 Task: Add Teton Waters Ranch Bun Length Uncured Beef Hot Dogs to the cart.
Action: Mouse moved to (23, 114)
Screenshot: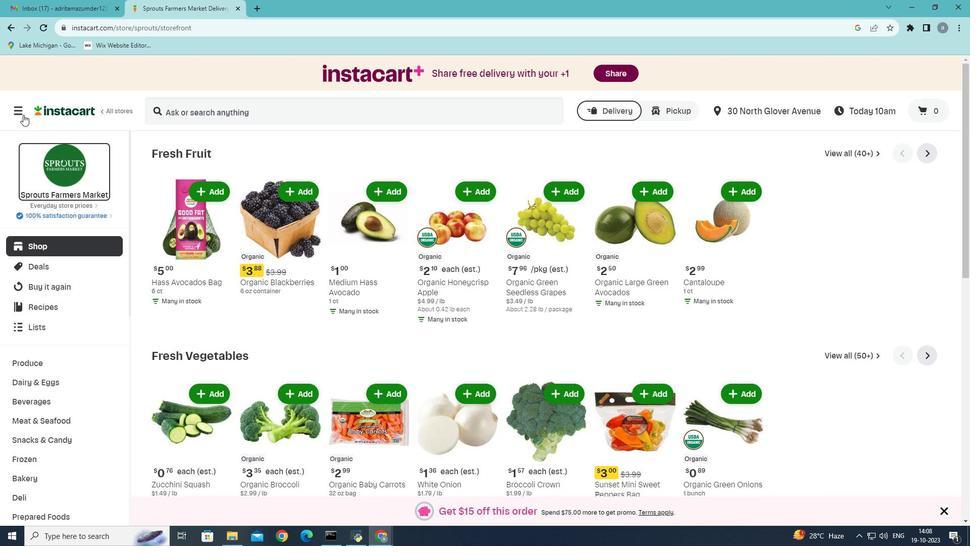 
Action: Mouse pressed left at (23, 114)
Screenshot: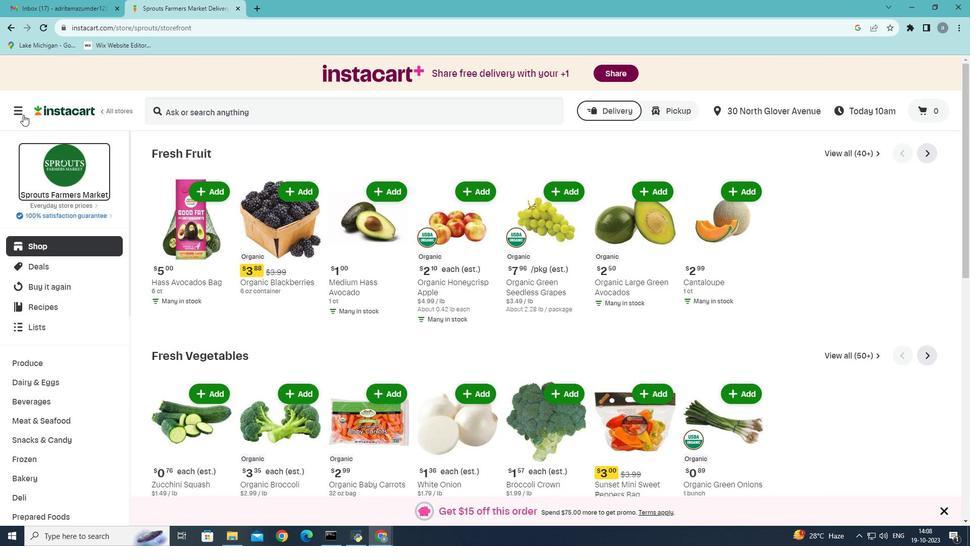
Action: Mouse moved to (56, 292)
Screenshot: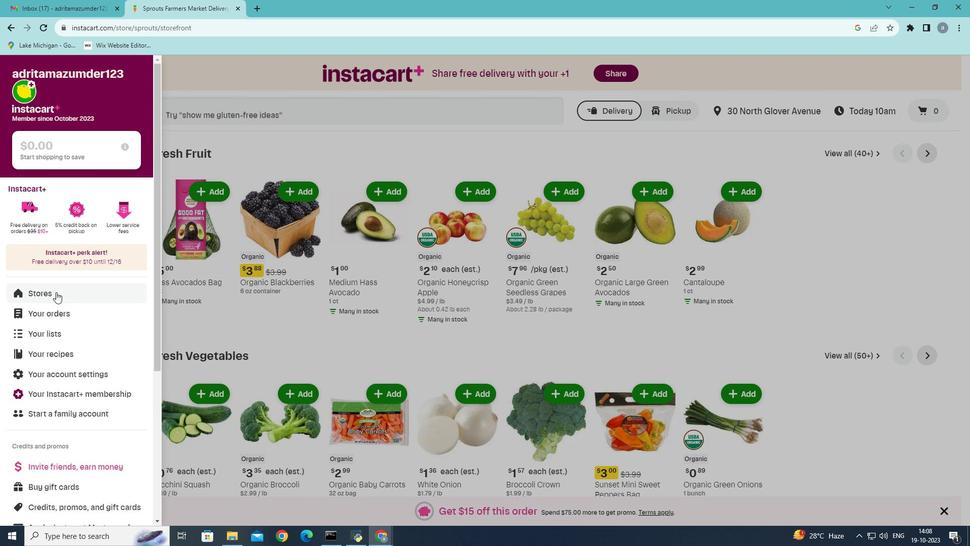 
Action: Mouse pressed left at (56, 292)
Screenshot: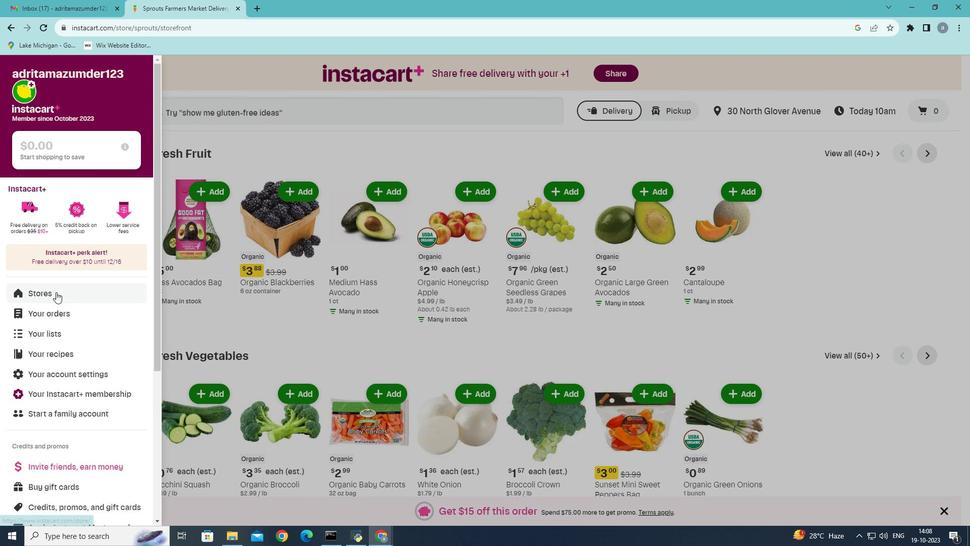 
Action: Mouse moved to (230, 110)
Screenshot: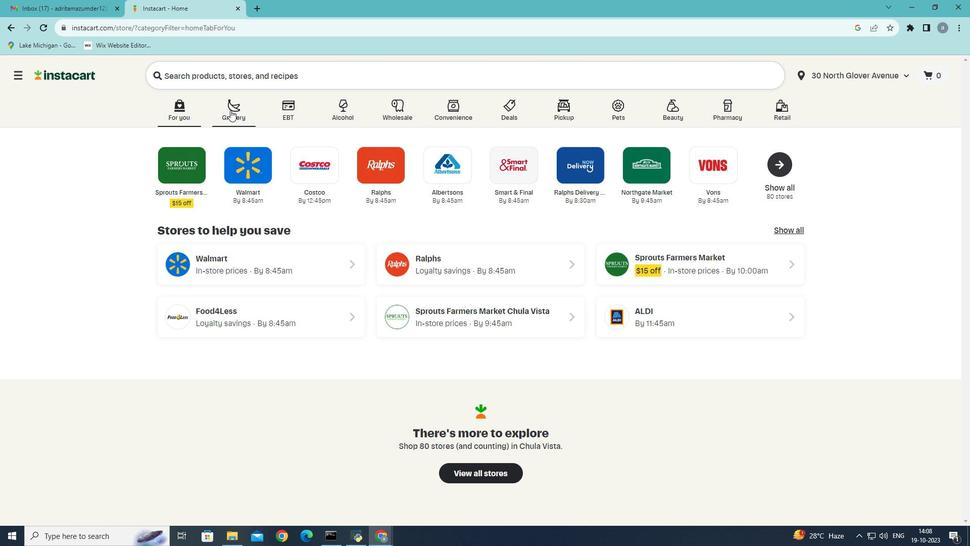 
Action: Mouse pressed left at (230, 110)
Screenshot: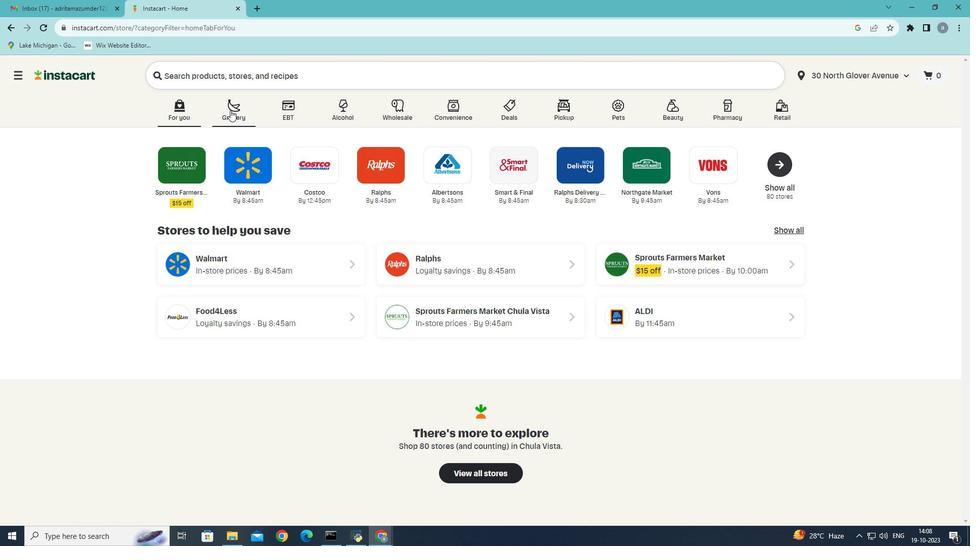 
Action: Mouse moved to (209, 298)
Screenshot: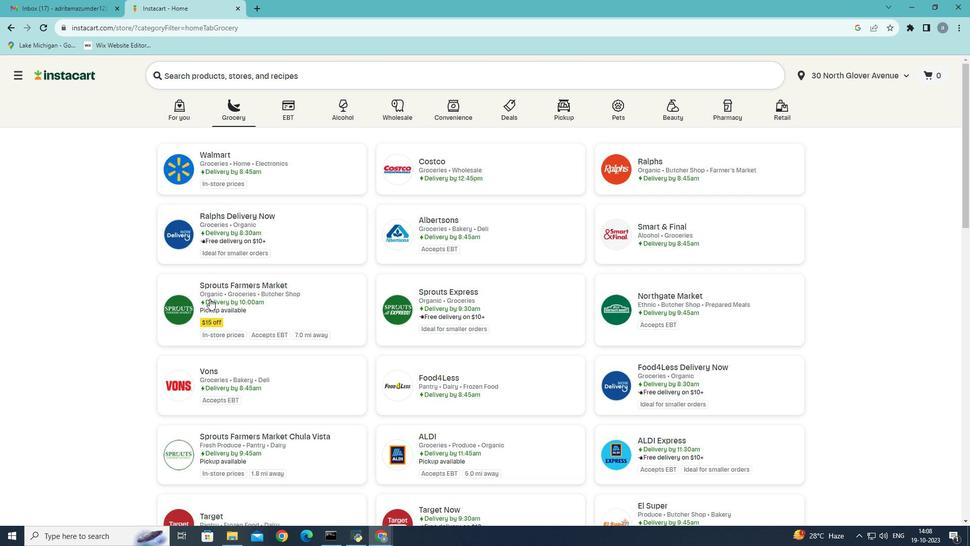 
Action: Mouse pressed left at (209, 298)
Screenshot: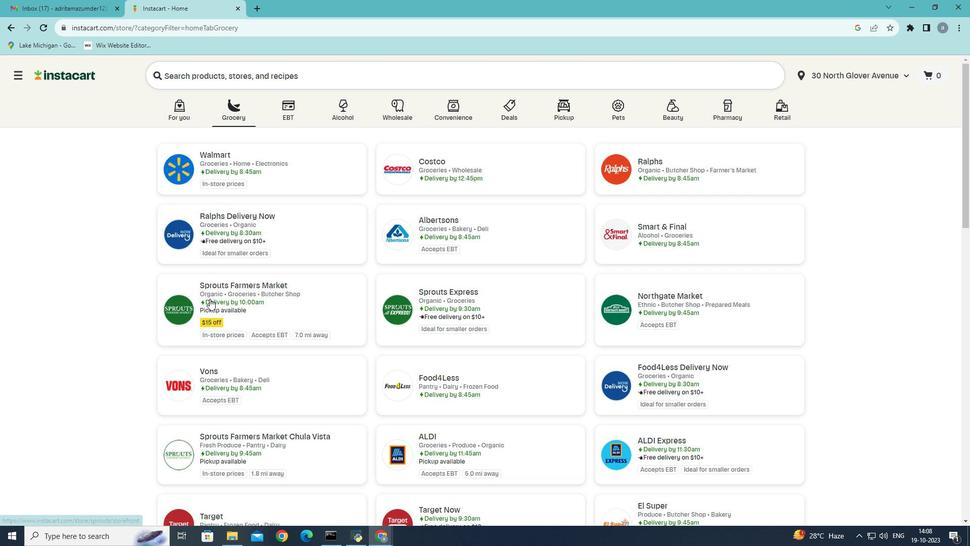 
Action: Mouse moved to (62, 418)
Screenshot: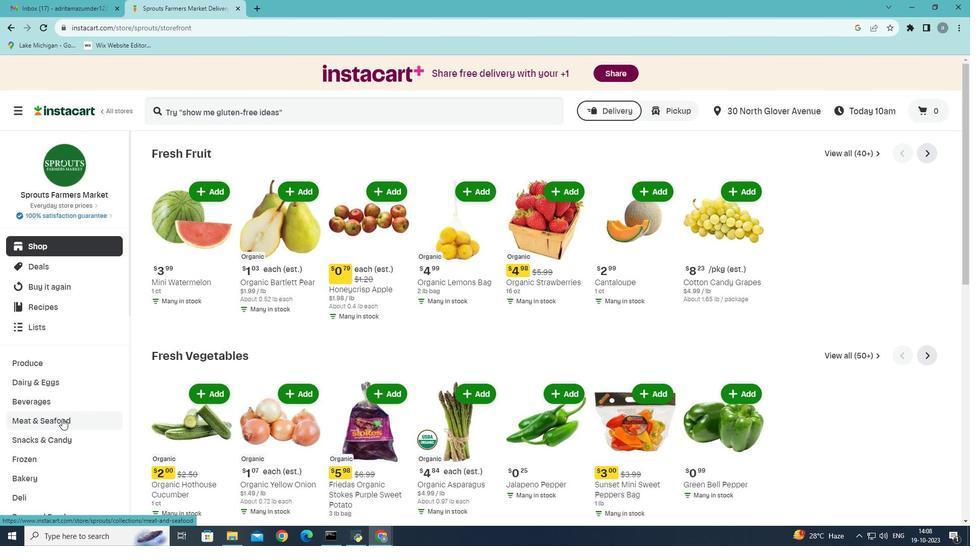 
Action: Mouse pressed left at (62, 418)
Screenshot: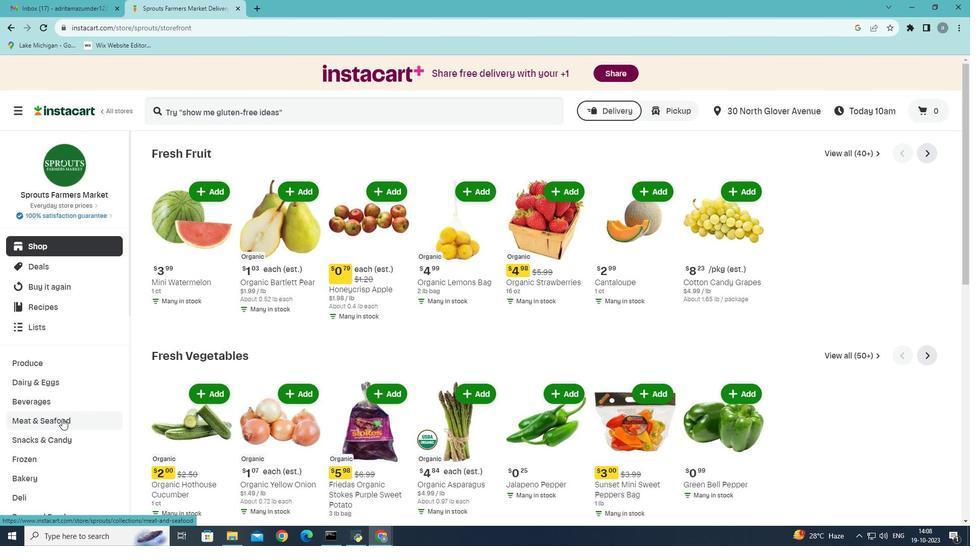 
Action: Mouse moved to (511, 178)
Screenshot: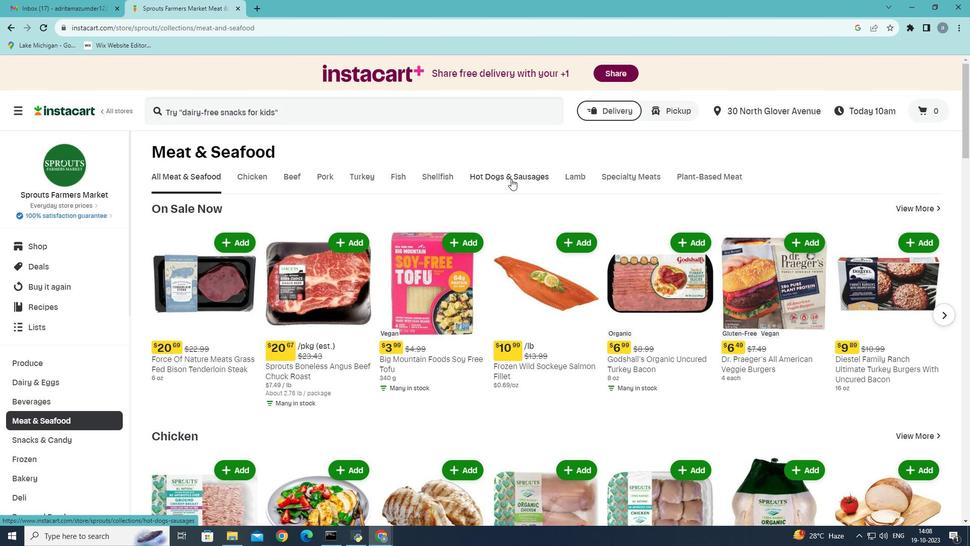 
Action: Mouse pressed left at (511, 178)
Screenshot: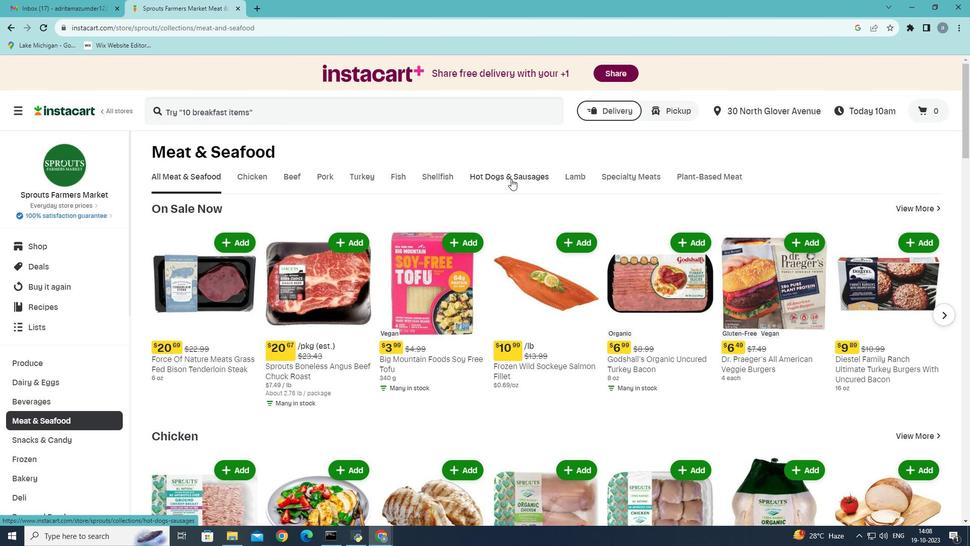 
Action: Mouse moved to (304, 226)
Screenshot: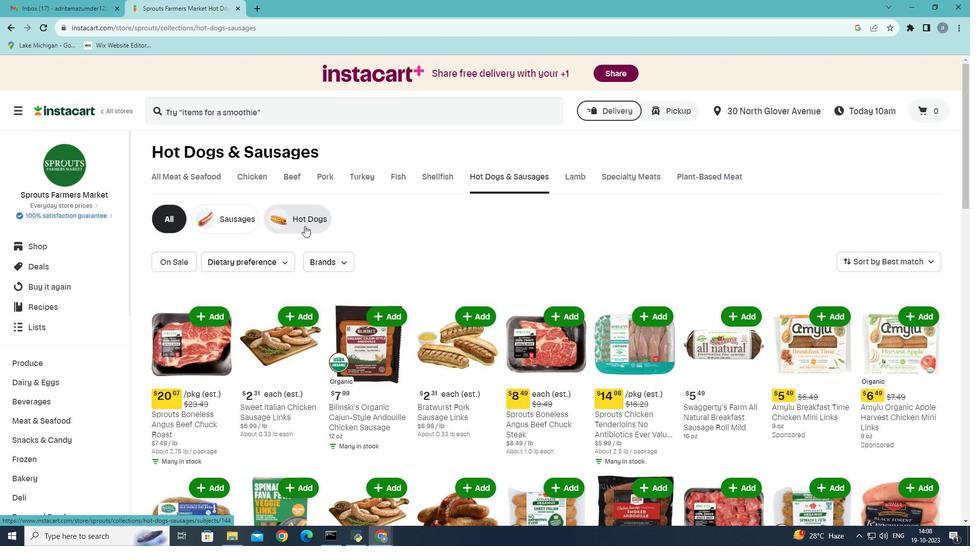 
Action: Mouse pressed left at (304, 226)
Screenshot: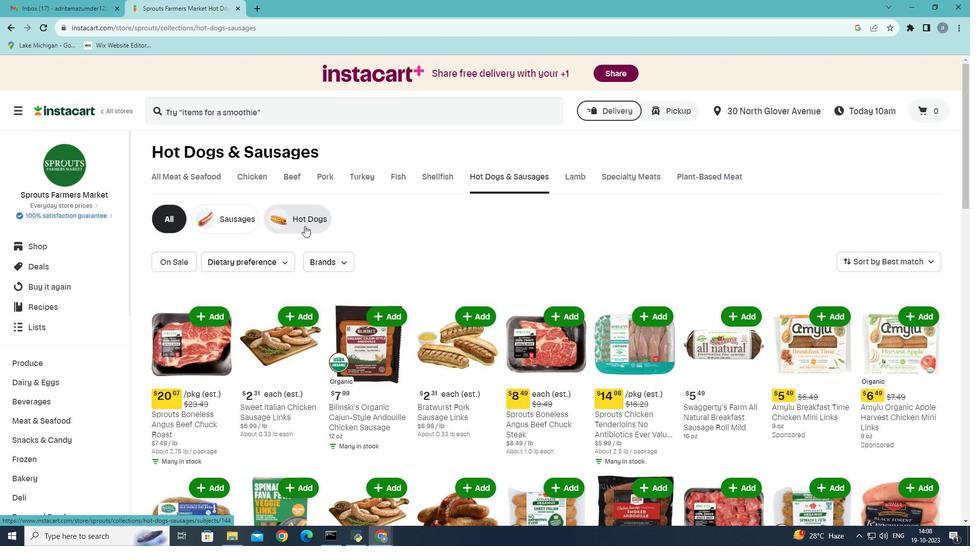 
Action: Mouse moved to (558, 310)
Screenshot: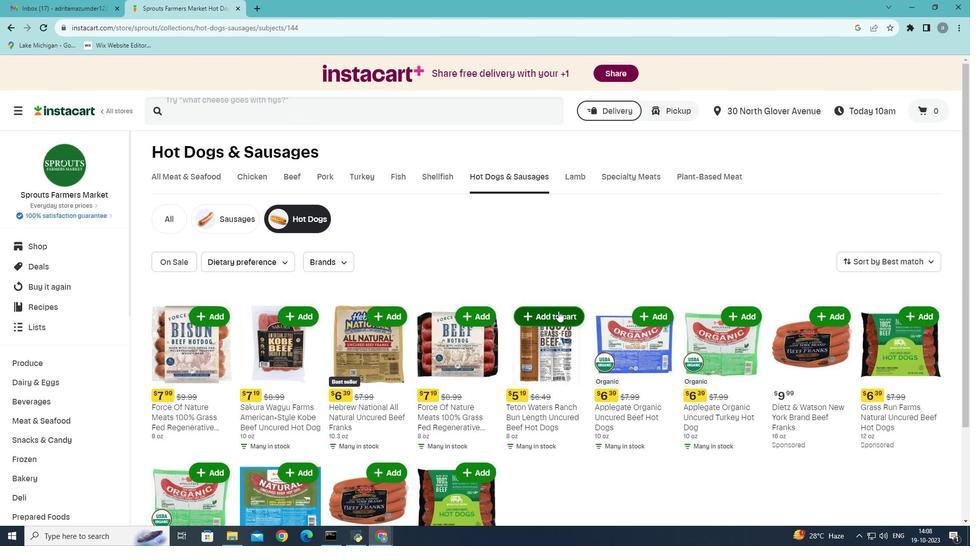 
Action: Mouse pressed left at (558, 310)
Screenshot: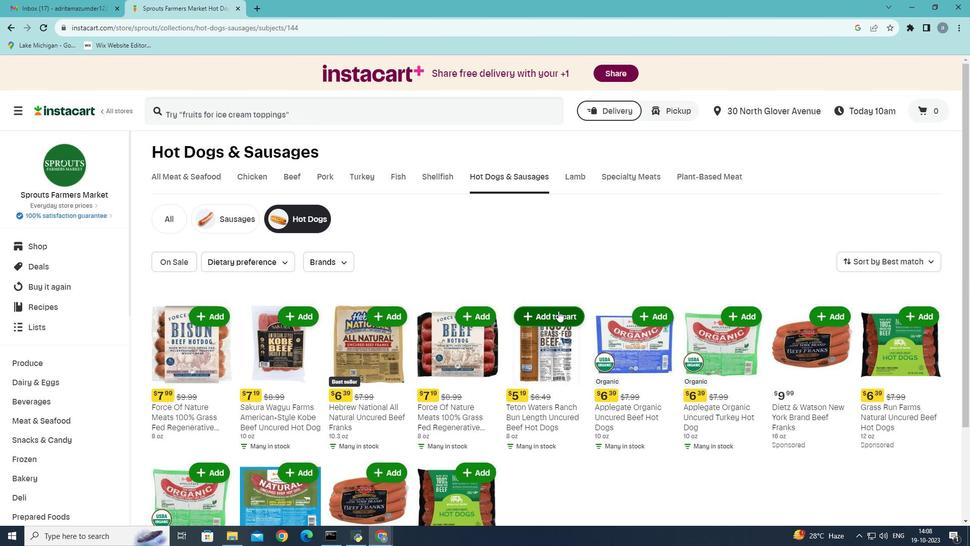 
Action: Mouse moved to (558, 310)
Screenshot: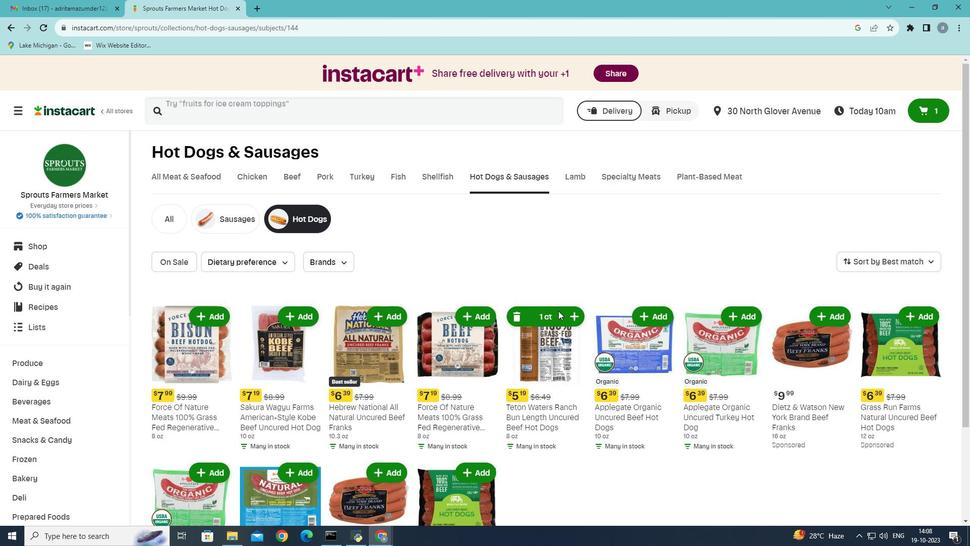 
